 Task: Check guests in this workspace.
Action: Mouse moved to (76, 122)
Screenshot: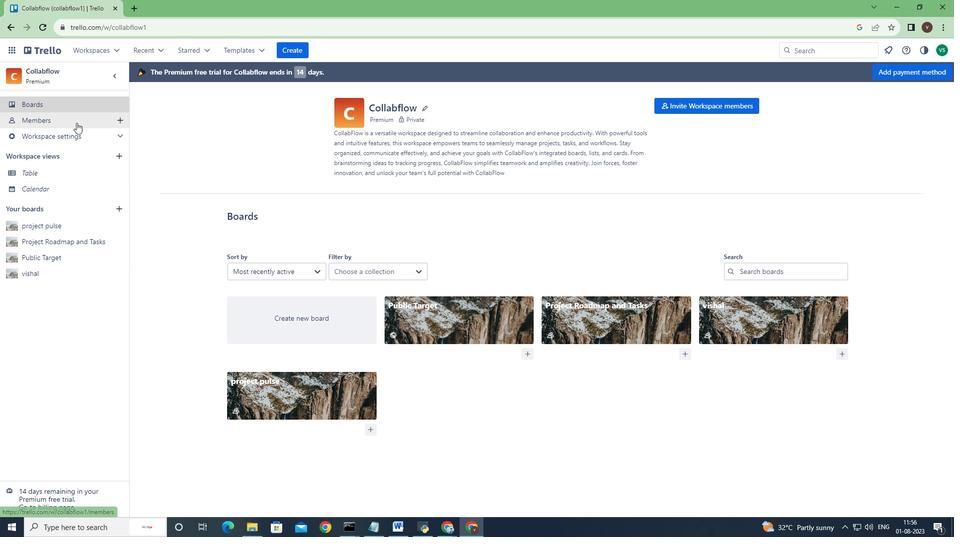 
Action: Mouse pressed left at (76, 122)
Screenshot: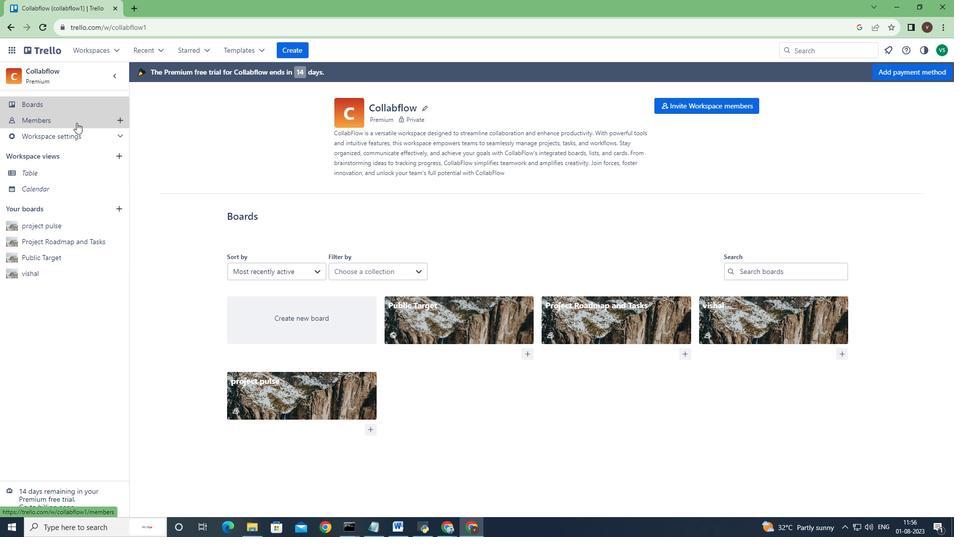 
Action: Mouse moved to (206, 264)
Screenshot: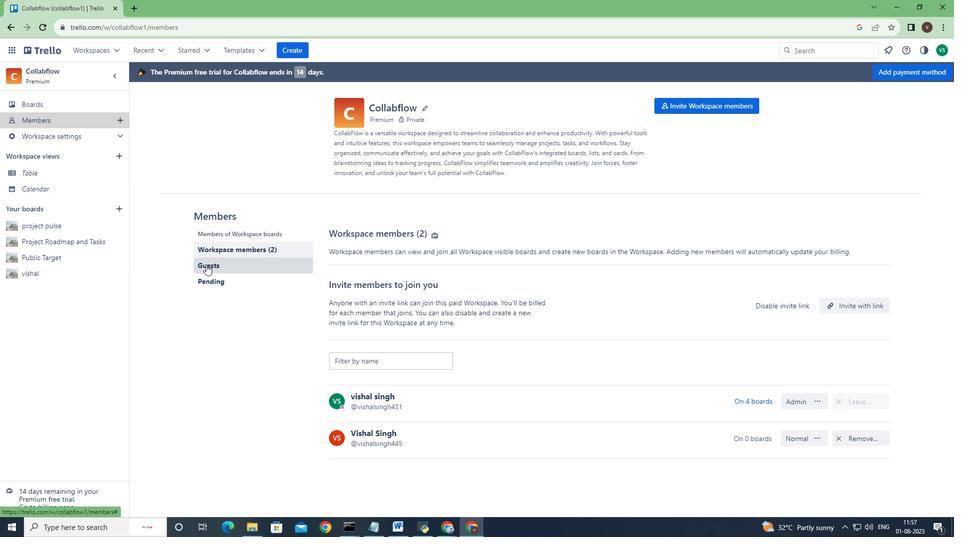
Action: Mouse pressed left at (206, 264)
Screenshot: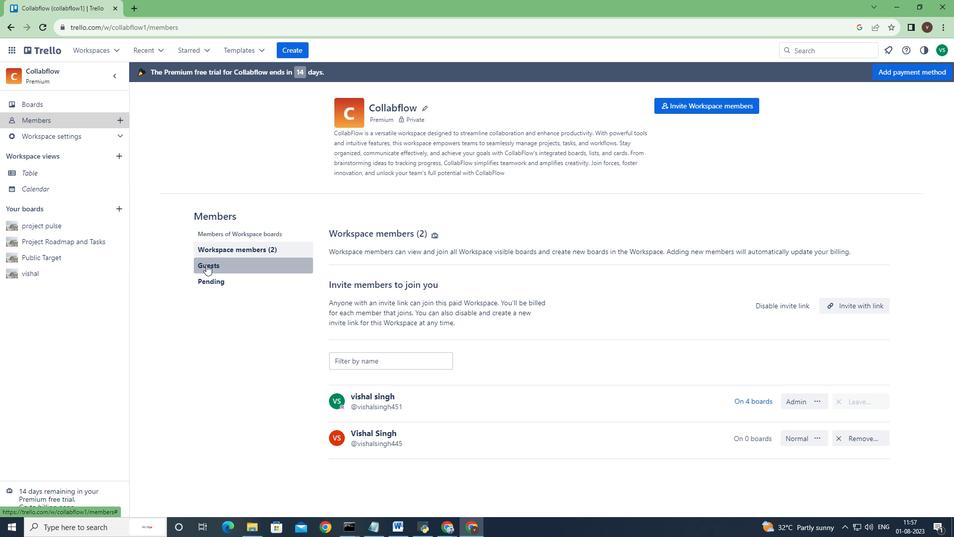 
Action: Mouse moved to (656, 307)
Screenshot: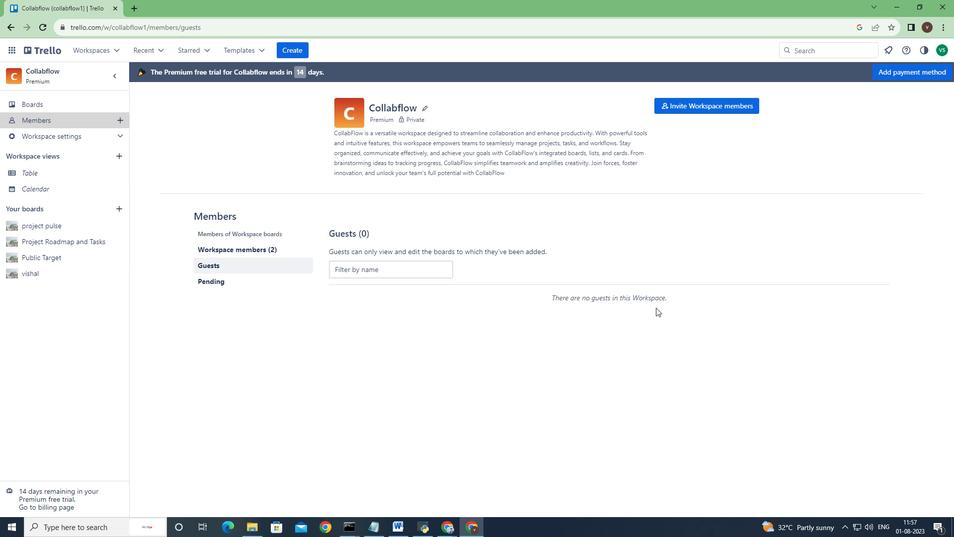 
